Task: Write and save a response "If a customer demanded a refund without a receipt, I would first apologize for their frustrations".
Action: Mouse moved to (334, 96)
Screenshot: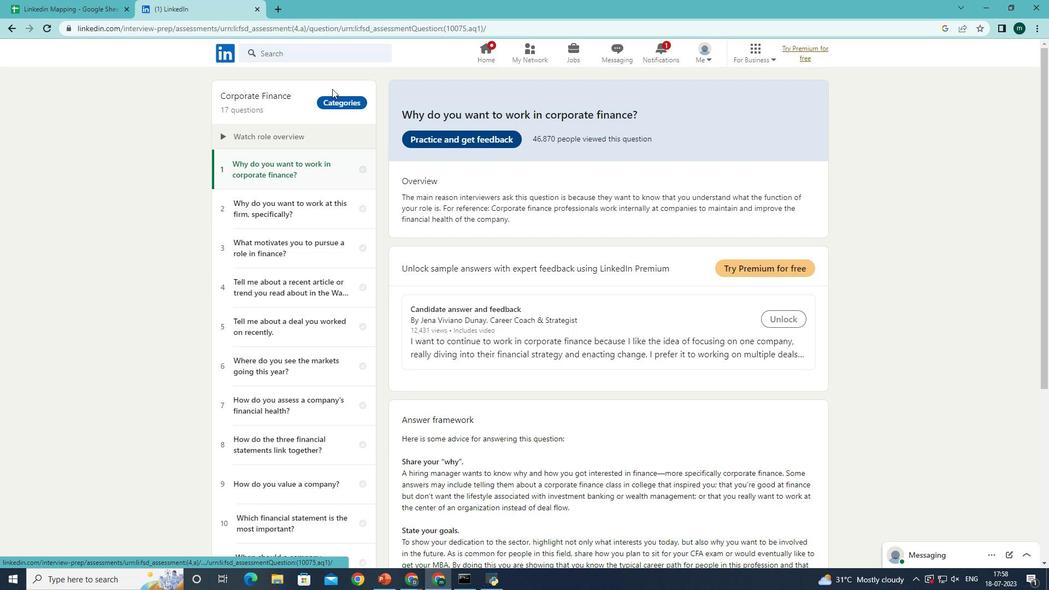 
Action: Mouse pressed left at (334, 96)
Screenshot: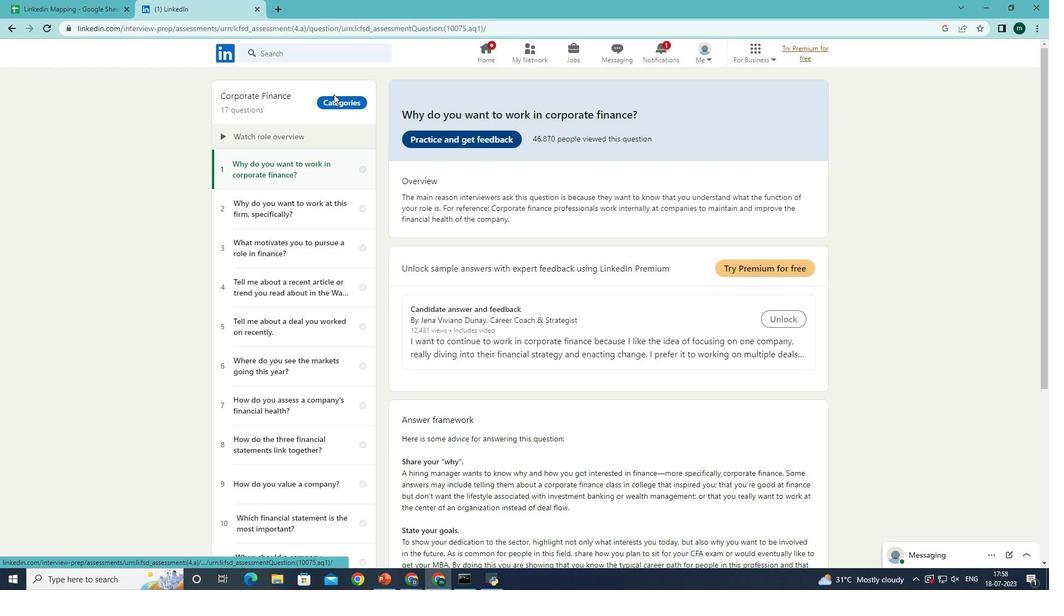 
Action: Mouse moved to (302, 334)
Screenshot: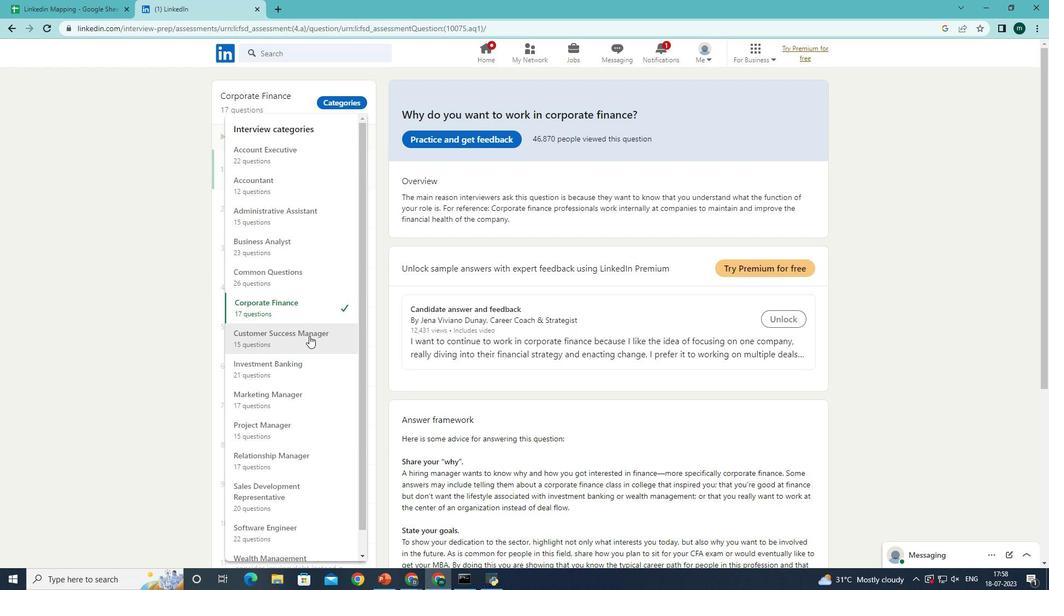 
Action: Mouse pressed left at (302, 334)
Screenshot: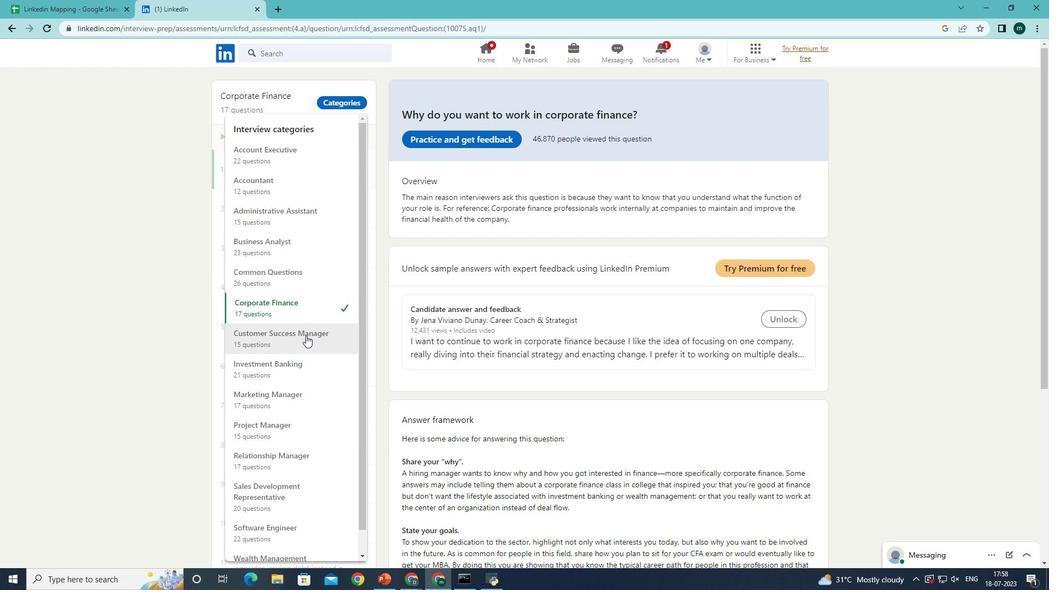 
Action: Mouse moved to (489, 140)
Screenshot: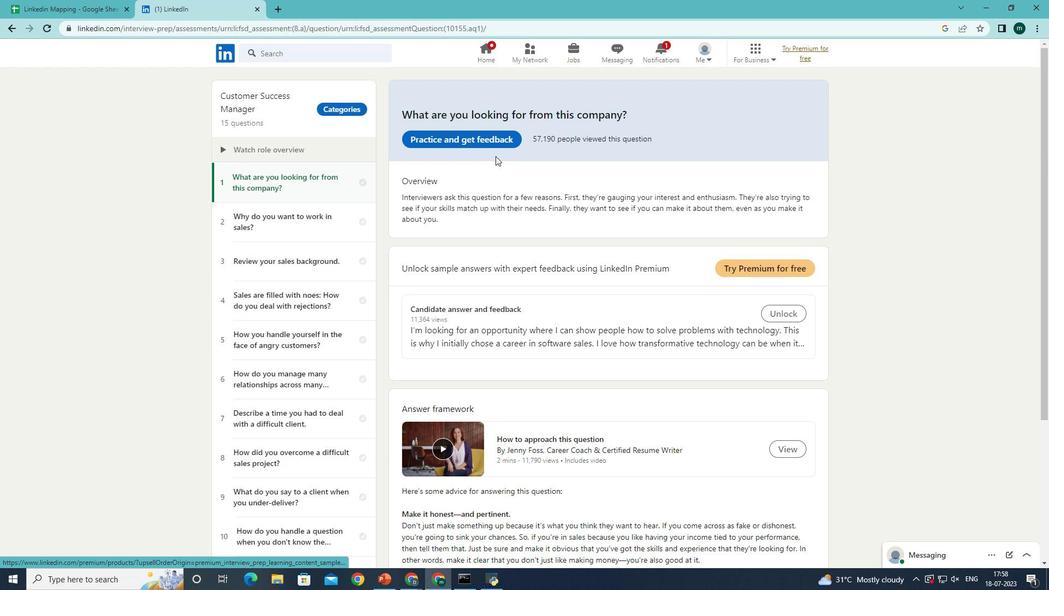 
Action: Mouse pressed left at (489, 140)
Screenshot: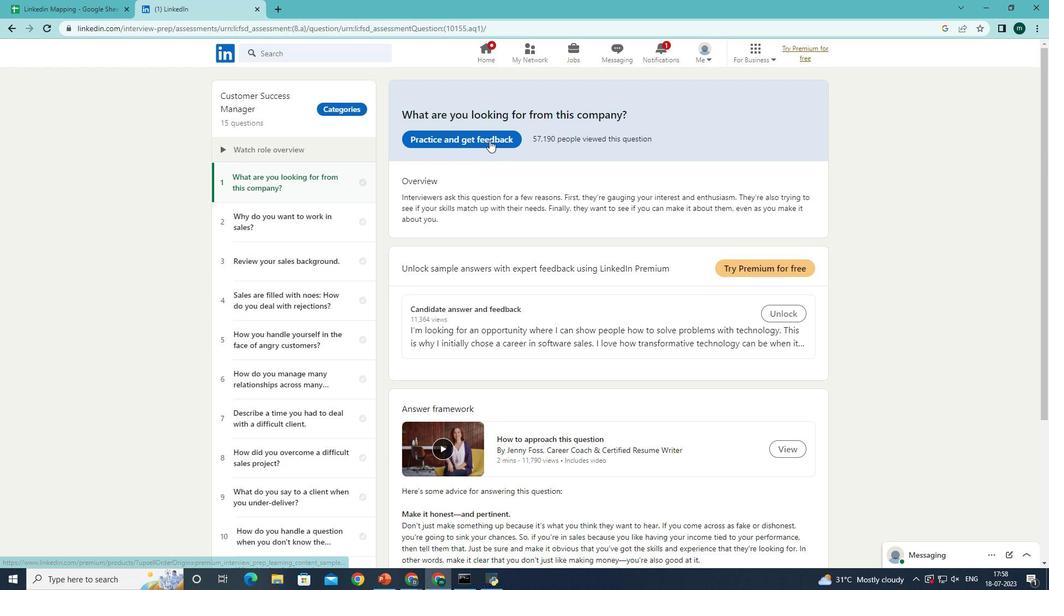 
Action: Mouse moved to (544, 331)
Screenshot: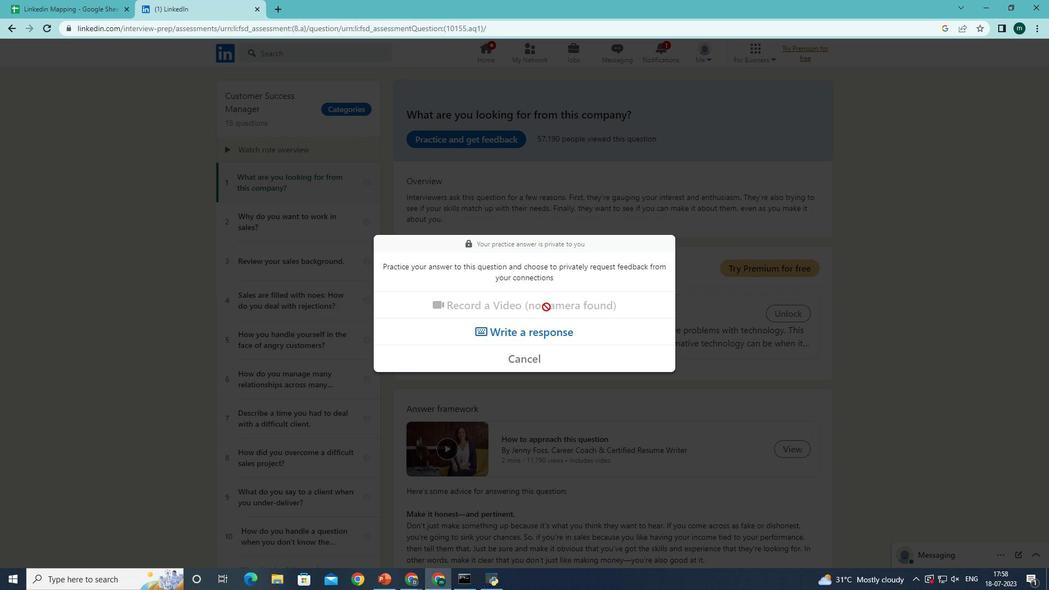 
Action: Mouse pressed left at (544, 331)
Screenshot: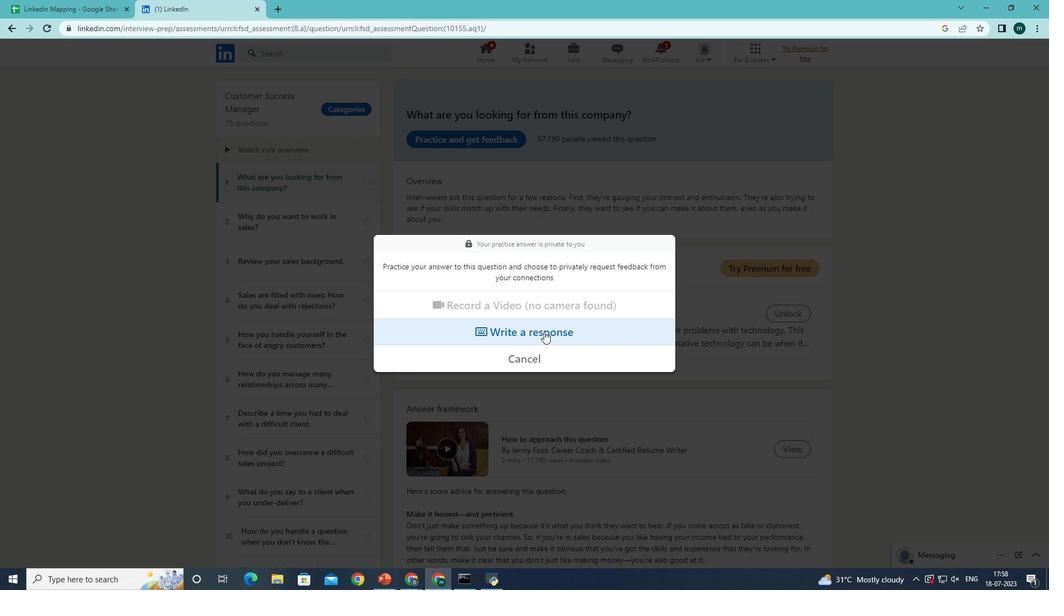 
Action: Mouse moved to (544, 327)
Screenshot: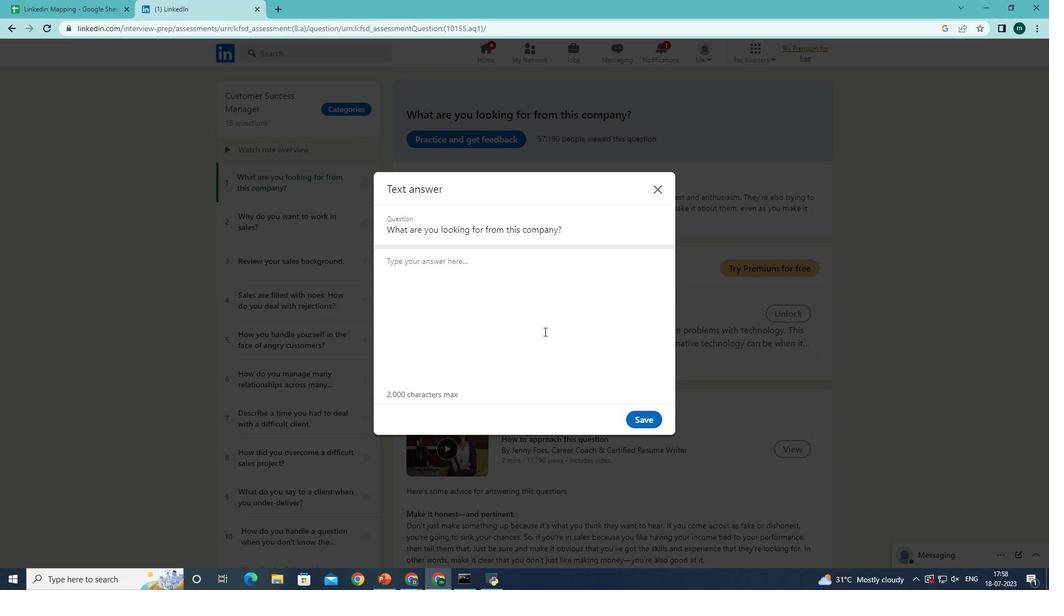 
Action: Mouse pressed left at (544, 327)
Screenshot: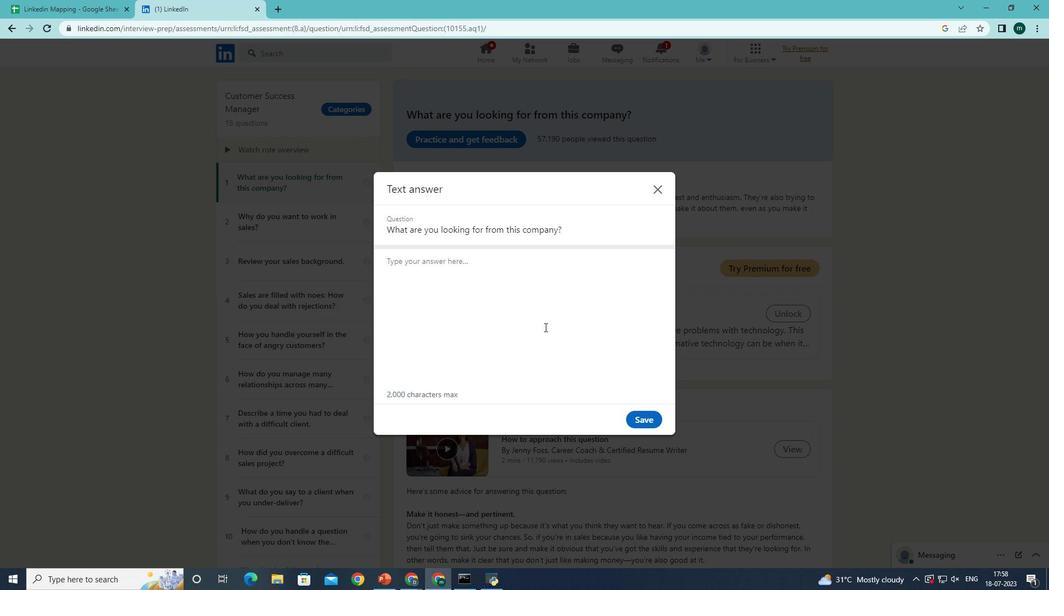 
Action: Mouse moved to (544, 327)
Screenshot: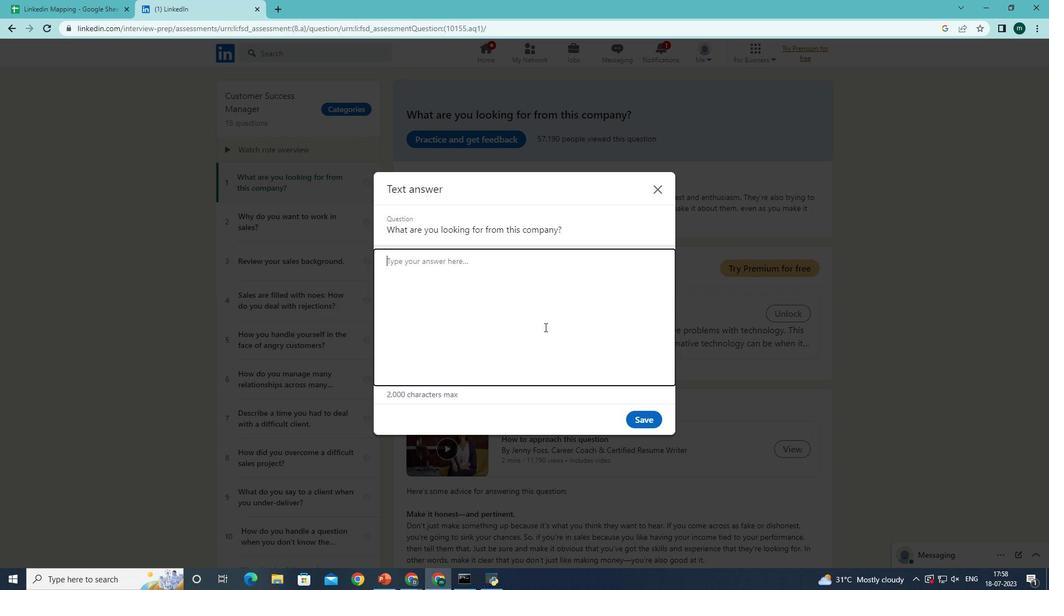 
Action: Key pressed <Key.shift>If<Key.space>a<Key.space>customer<Key.space>demanded<Key.space>a<Key.space>refund<Key.space>withourt<Key.space>a<Key.space><Key.backspace><Key.backspace><Key.backspace><Key.backspace><Key.backspace>t<Key.space>a<Key.space>receipt,<Key.space><Key.shift>I<Key.space>woo<Key.backspace>uld<Key.space>first<Key.space>apologize<Key.space>for<Key.space>their<Key.space>frustations<Key.backspace><Key.backspace><Key.backspace><Key.backspace><Key.backspace><Key.backspace>rations.
Screenshot: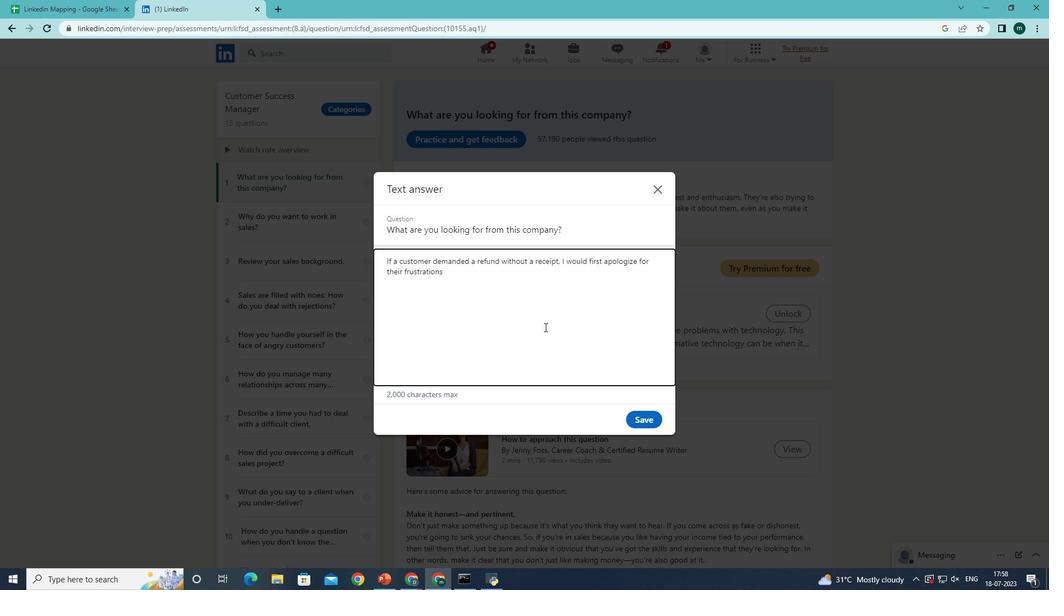 
